 Task: Copy the card to the bottom of list, write list name "trello first" and board name "progress report".
Action: Mouse moved to (477, 303)
Screenshot: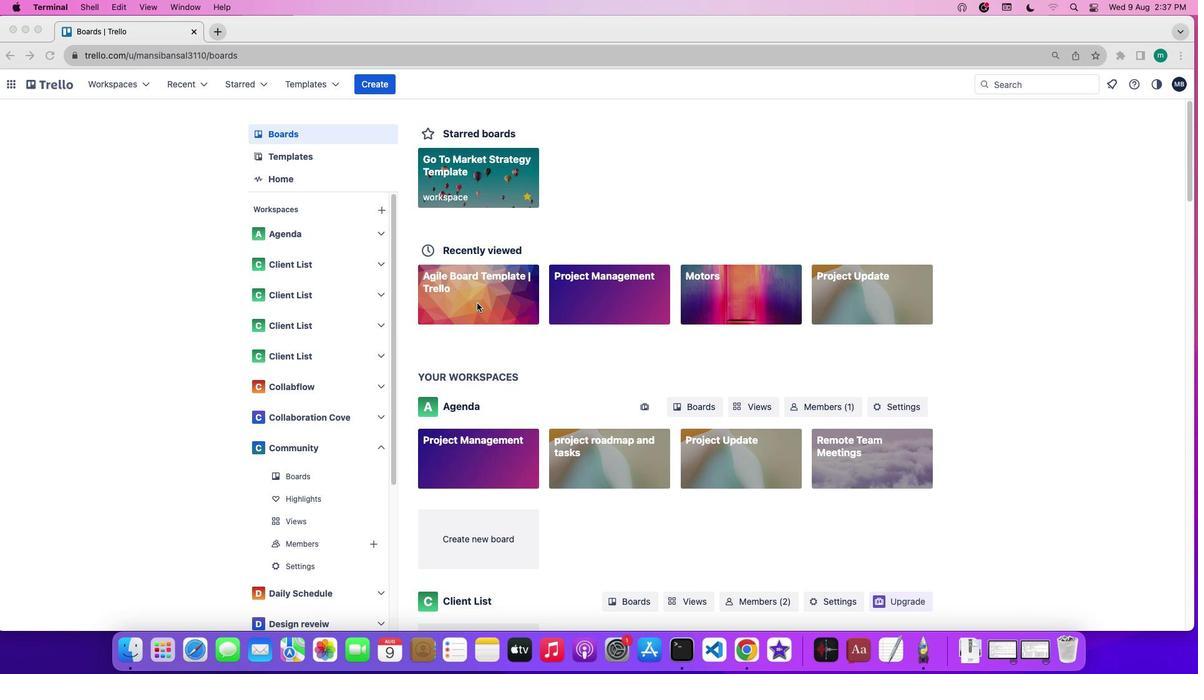 
Action: Mouse pressed left at (477, 303)
Screenshot: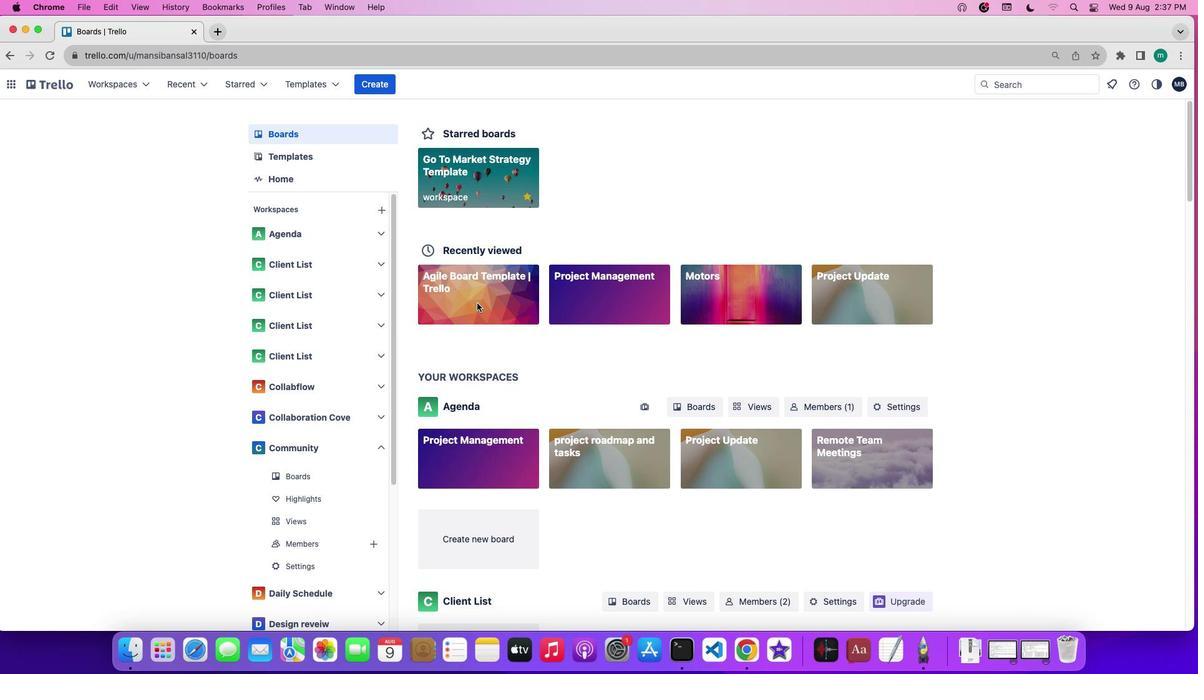 
Action: Mouse pressed left at (477, 303)
Screenshot: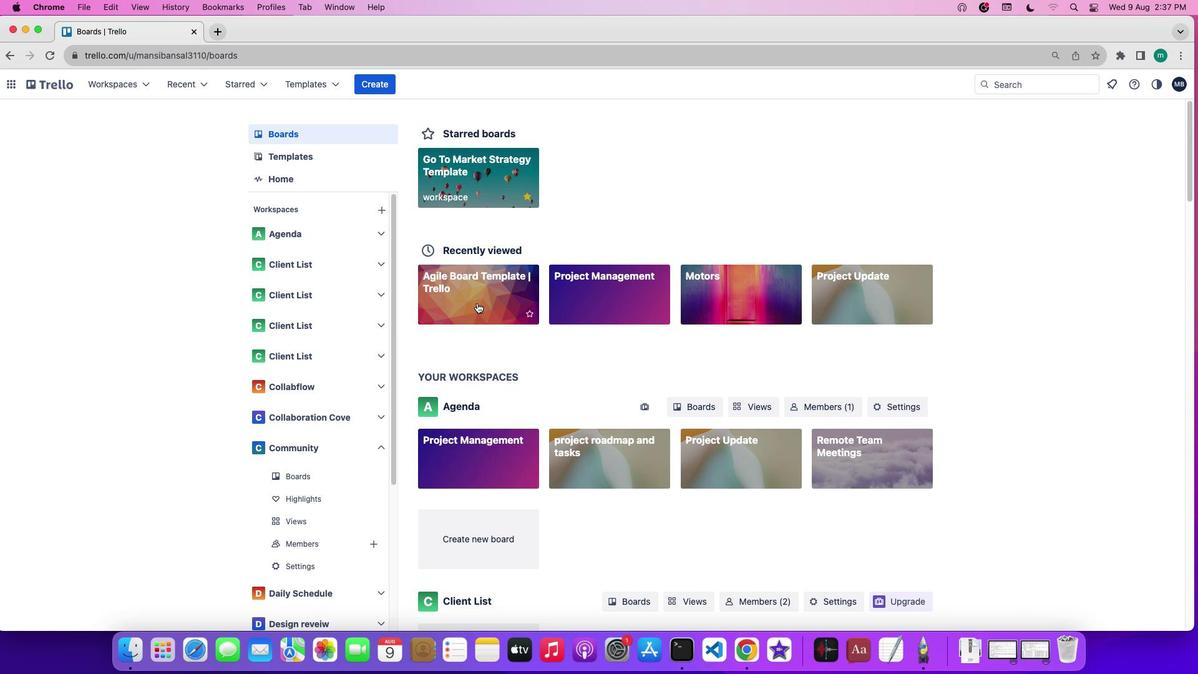 
Action: Mouse moved to (1046, 288)
Screenshot: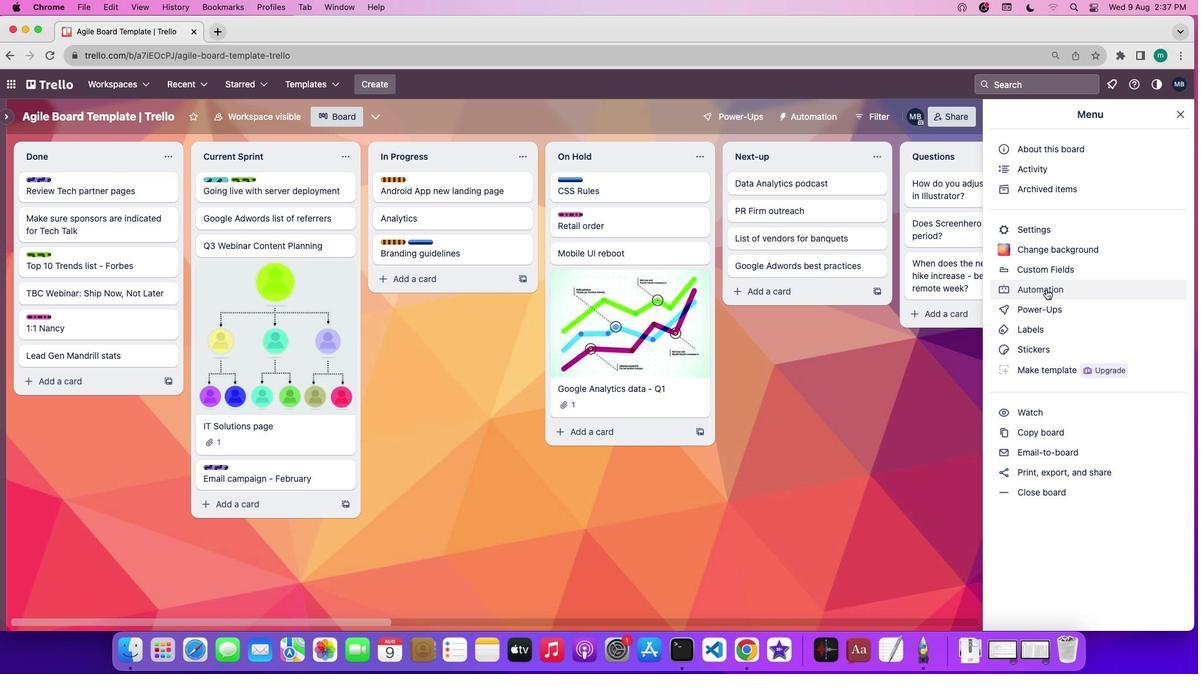 
Action: Mouse pressed left at (1046, 288)
Screenshot: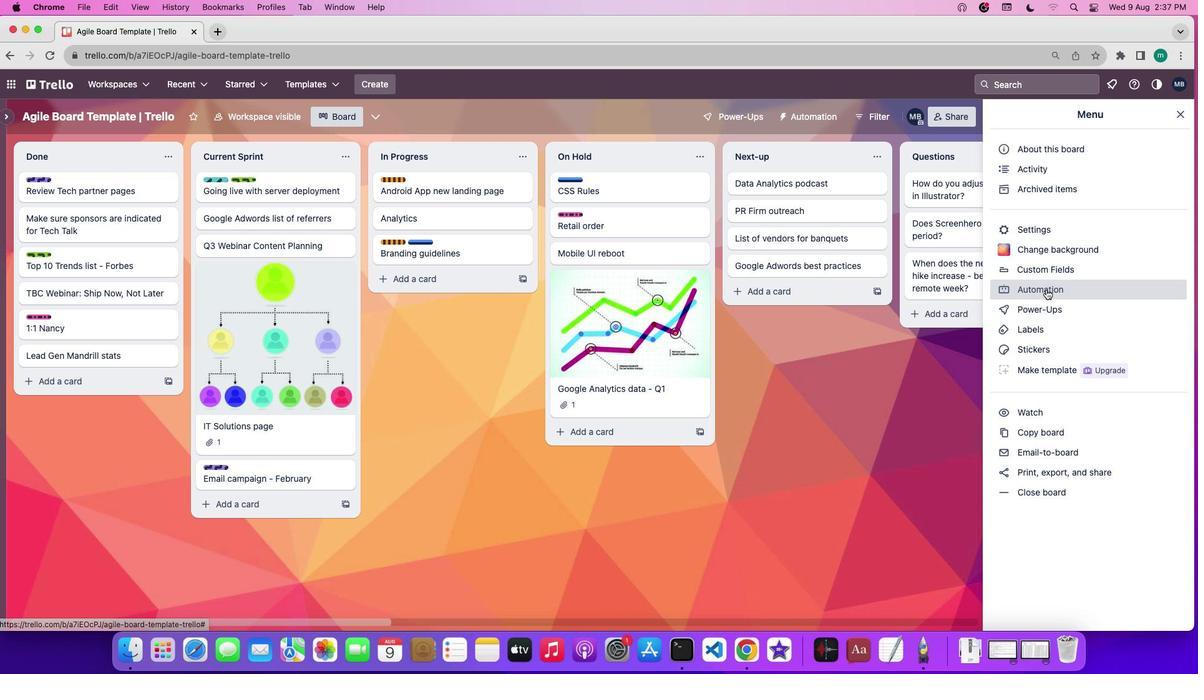 
Action: Mouse moved to (78, 326)
Screenshot: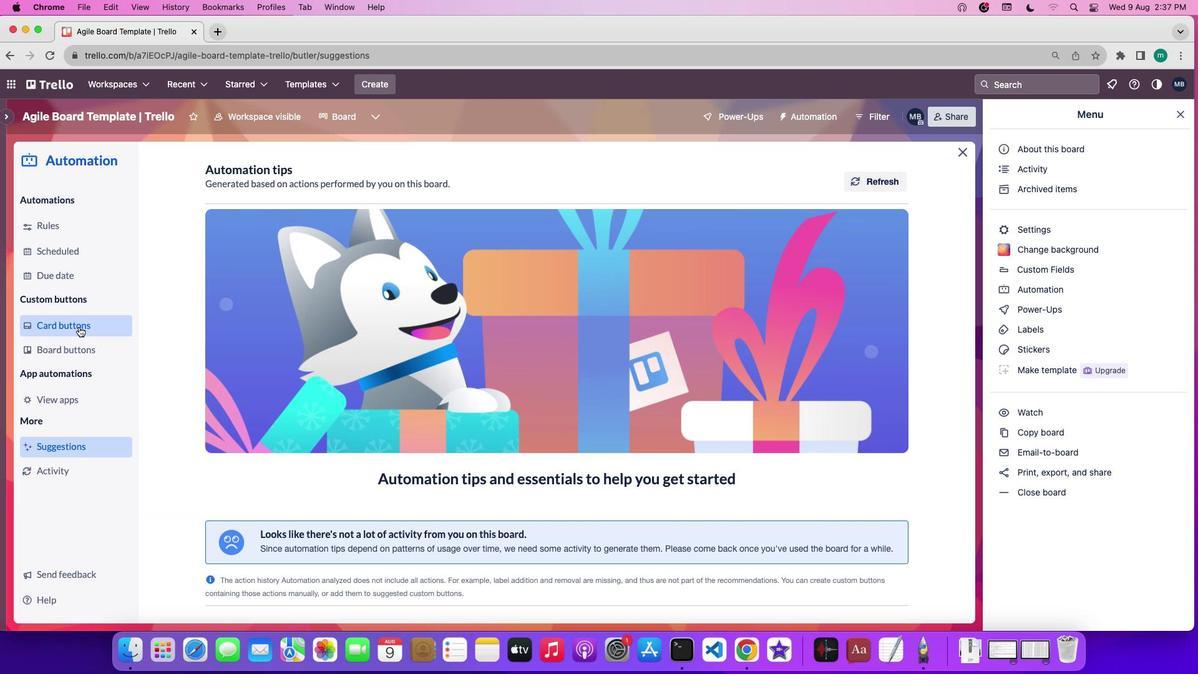 
Action: Mouse pressed left at (78, 326)
Screenshot: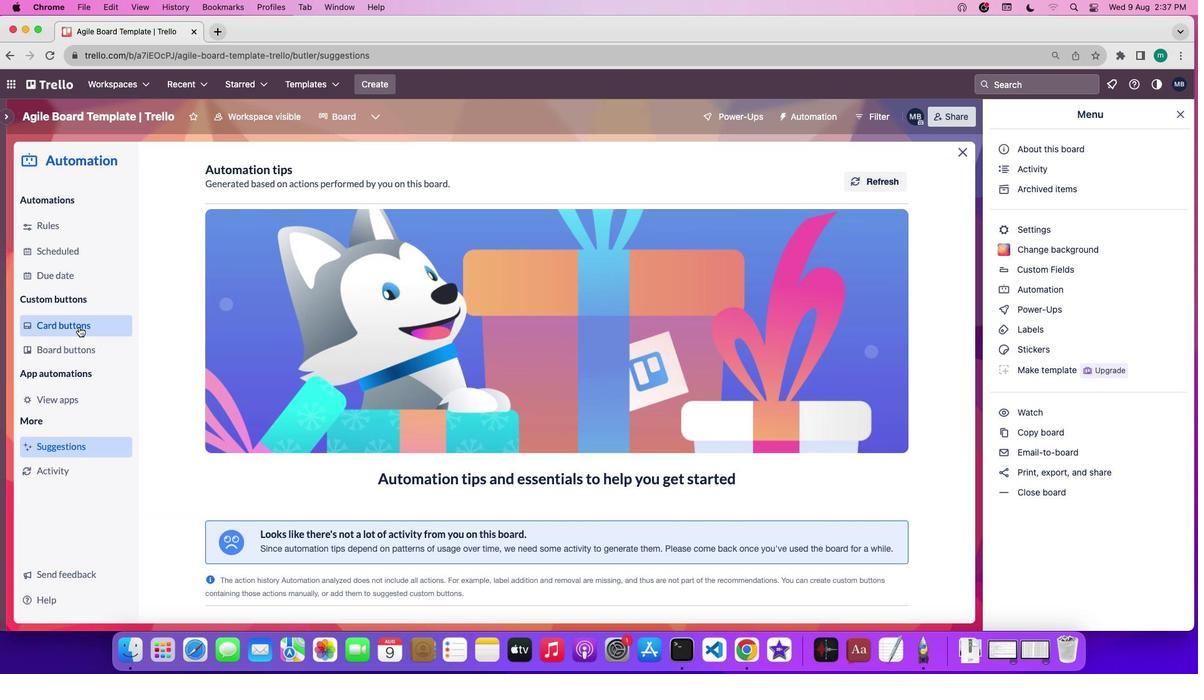 
Action: Mouse moved to (262, 433)
Screenshot: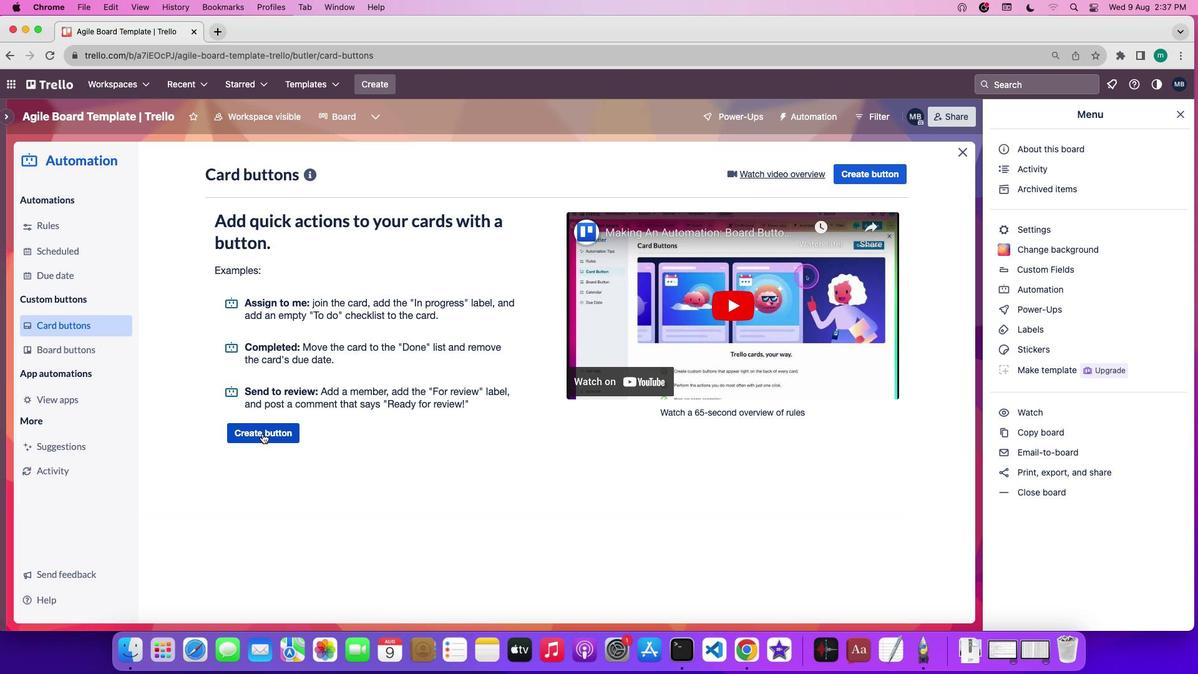 
Action: Mouse pressed left at (262, 433)
Screenshot: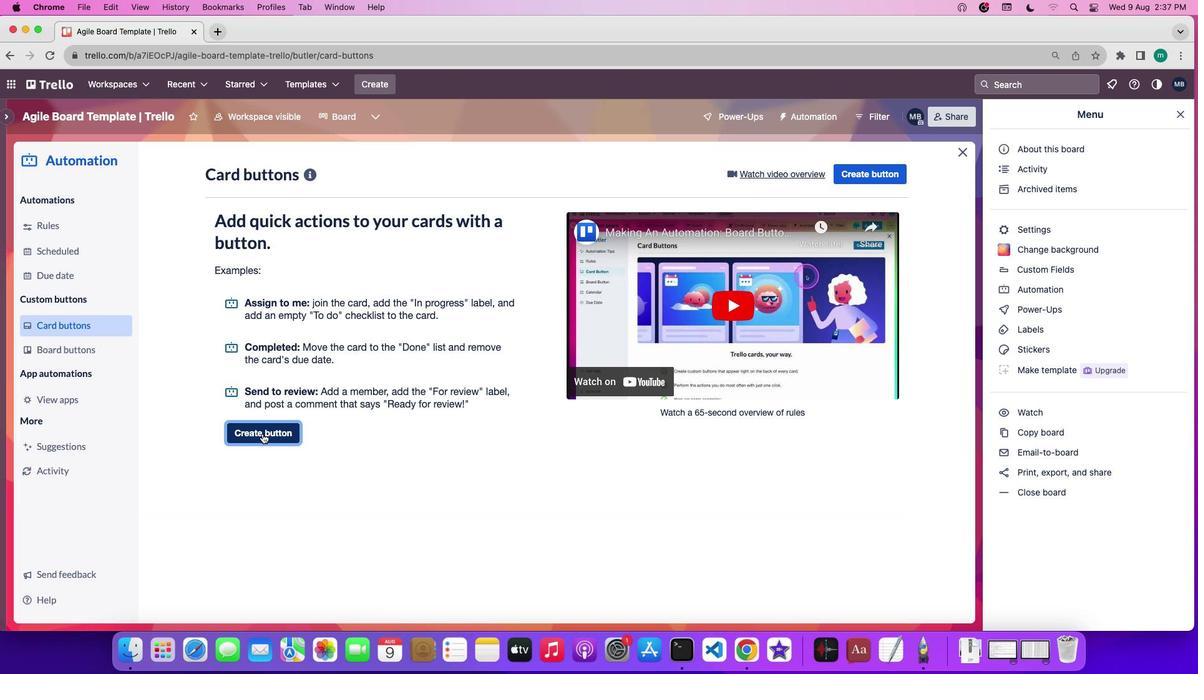 
Action: Mouse moved to (440, 333)
Screenshot: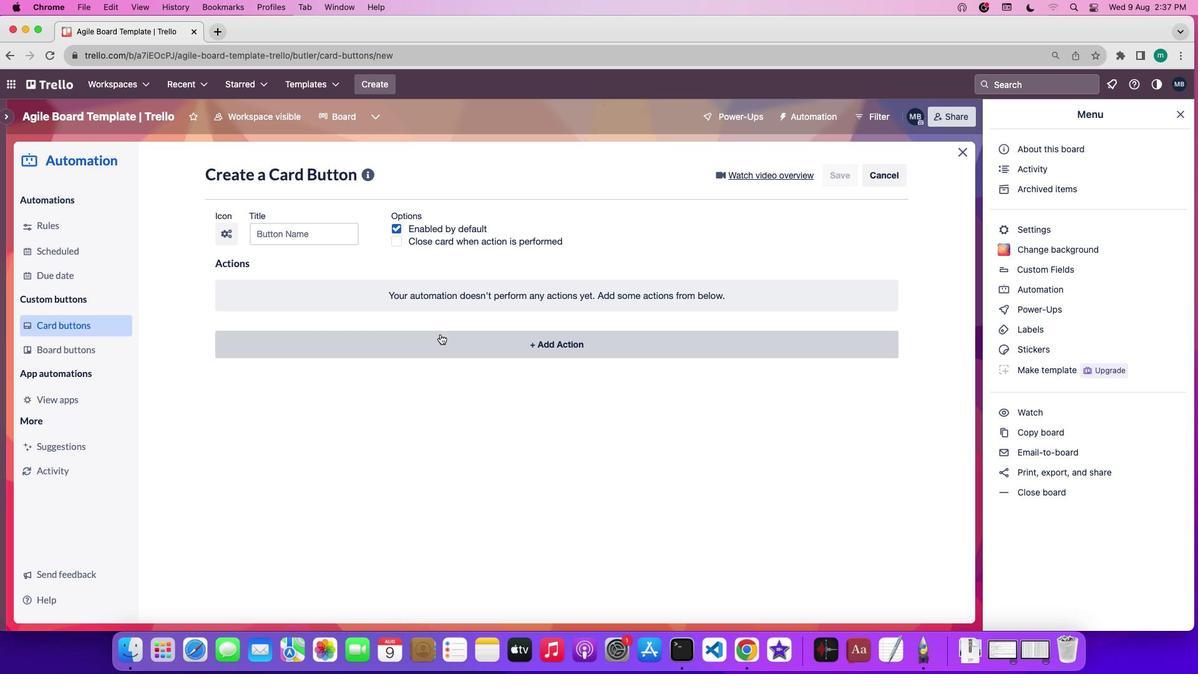 
Action: Mouse pressed left at (440, 333)
Screenshot: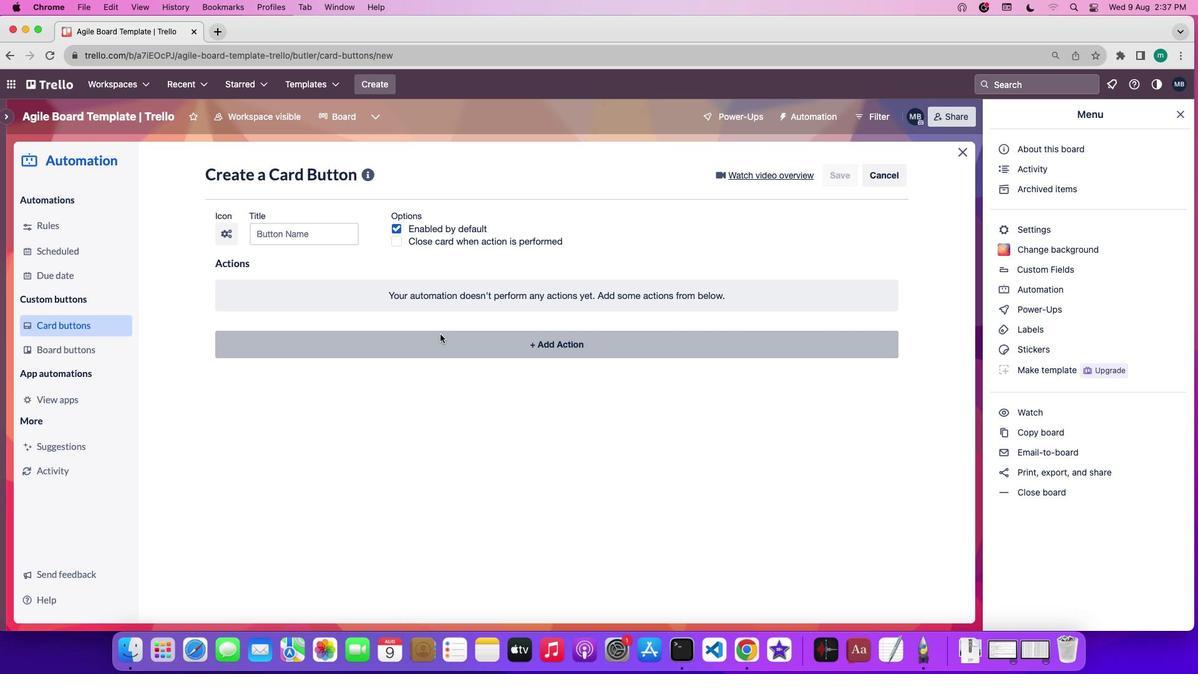 
Action: Mouse moved to (250, 487)
Screenshot: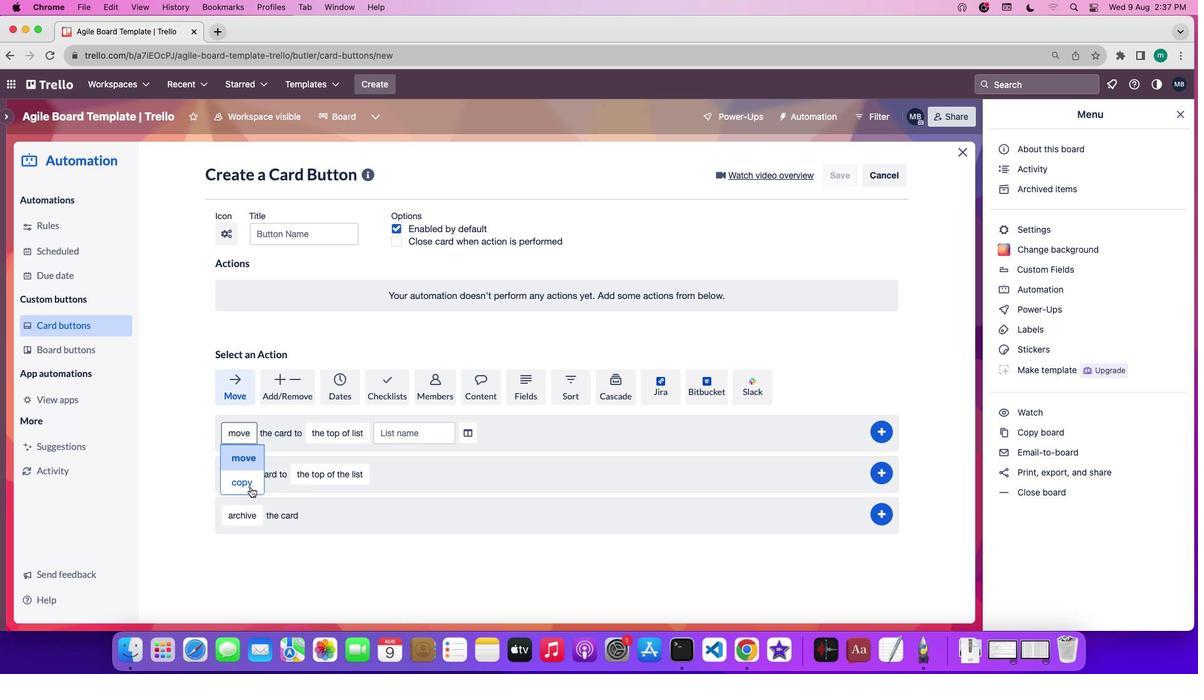 
Action: Mouse pressed left at (250, 487)
Screenshot: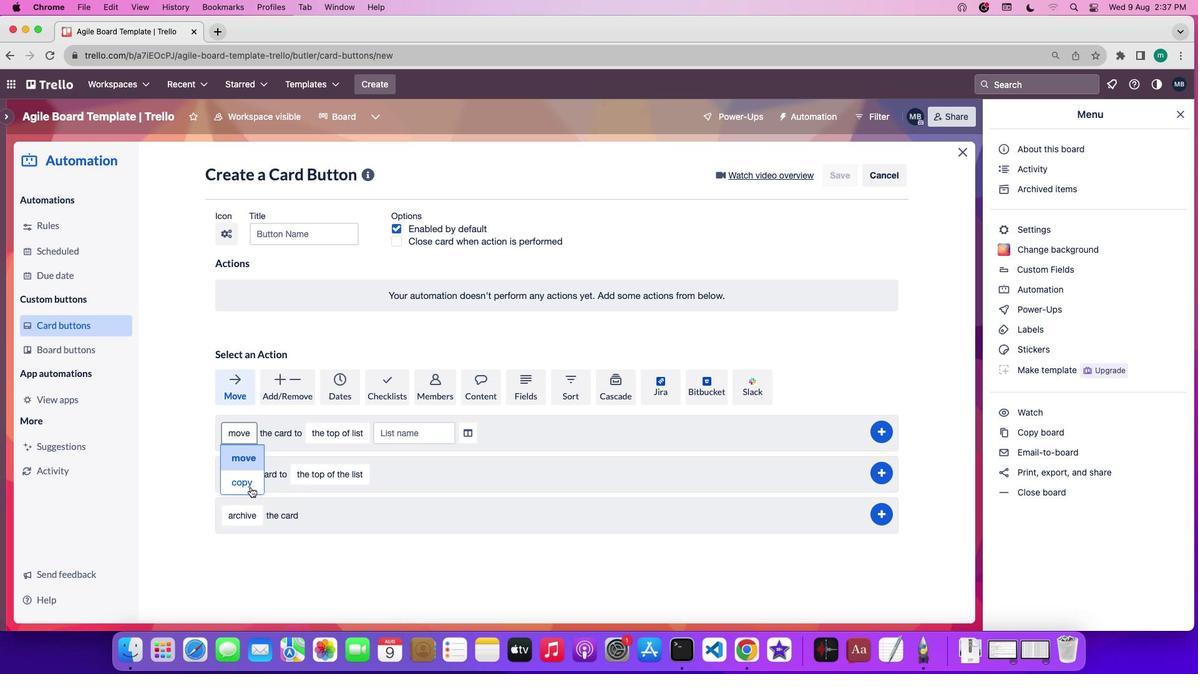 
Action: Mouse moved to (352, 486)
Screenshot: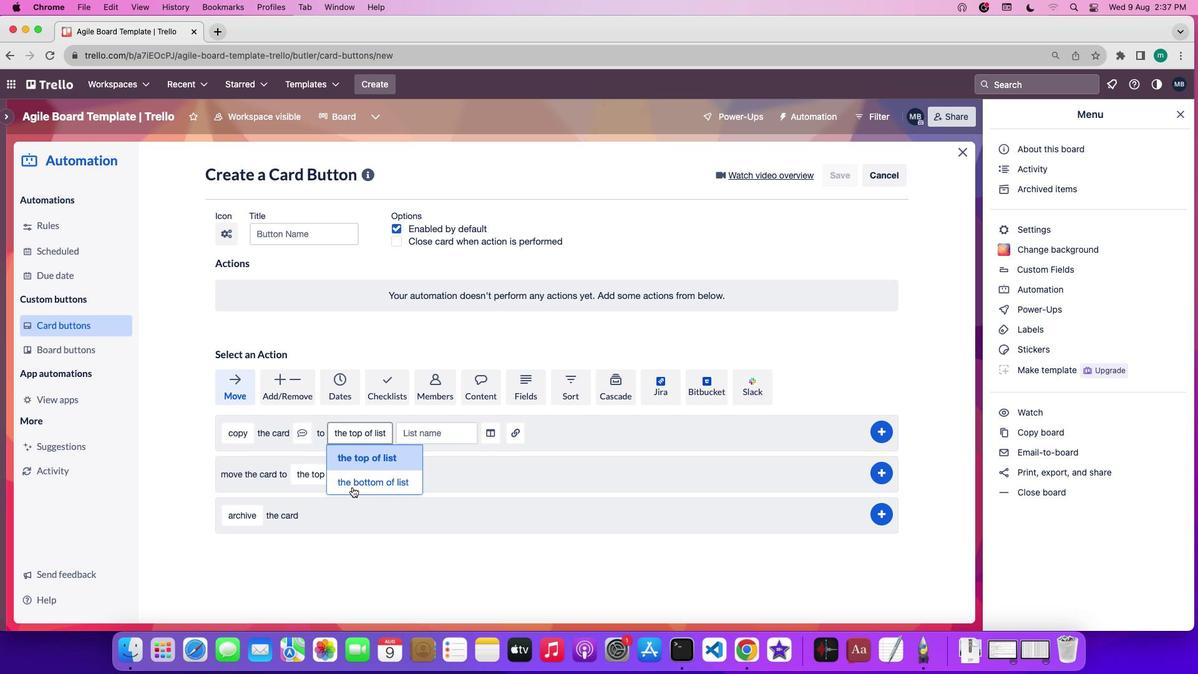 
Action: Mouse pressed left at (352, 486)
Screenshot: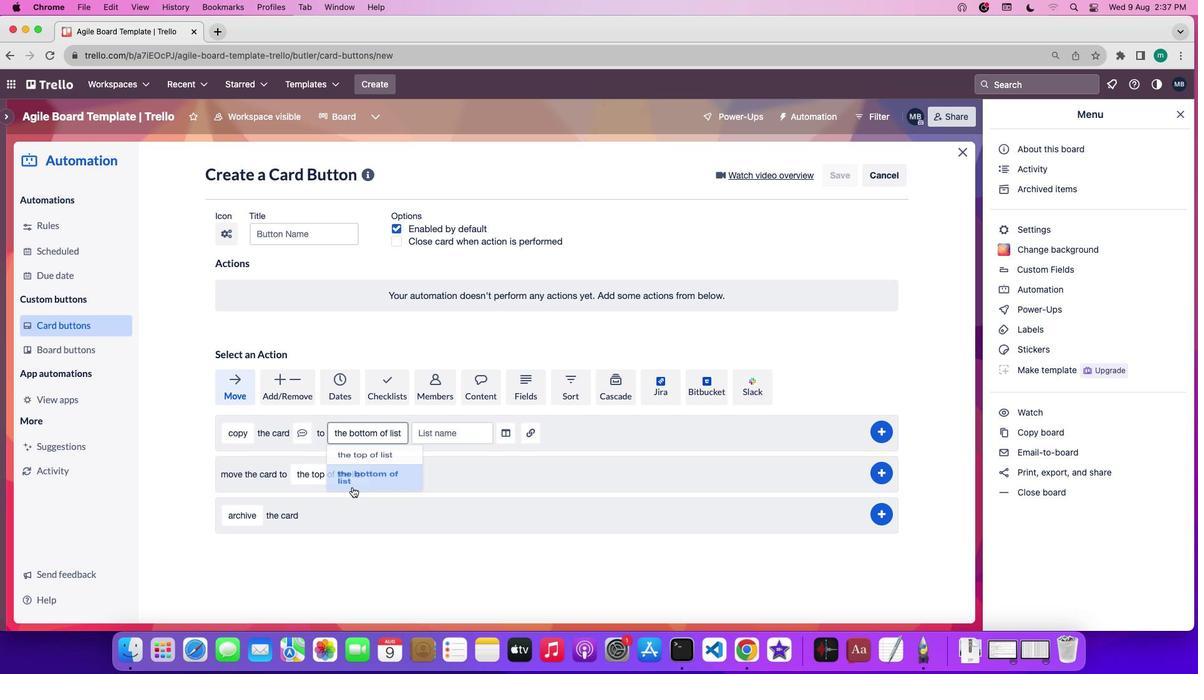 
Action: Mouse moved to (439, 434)
Screenshot: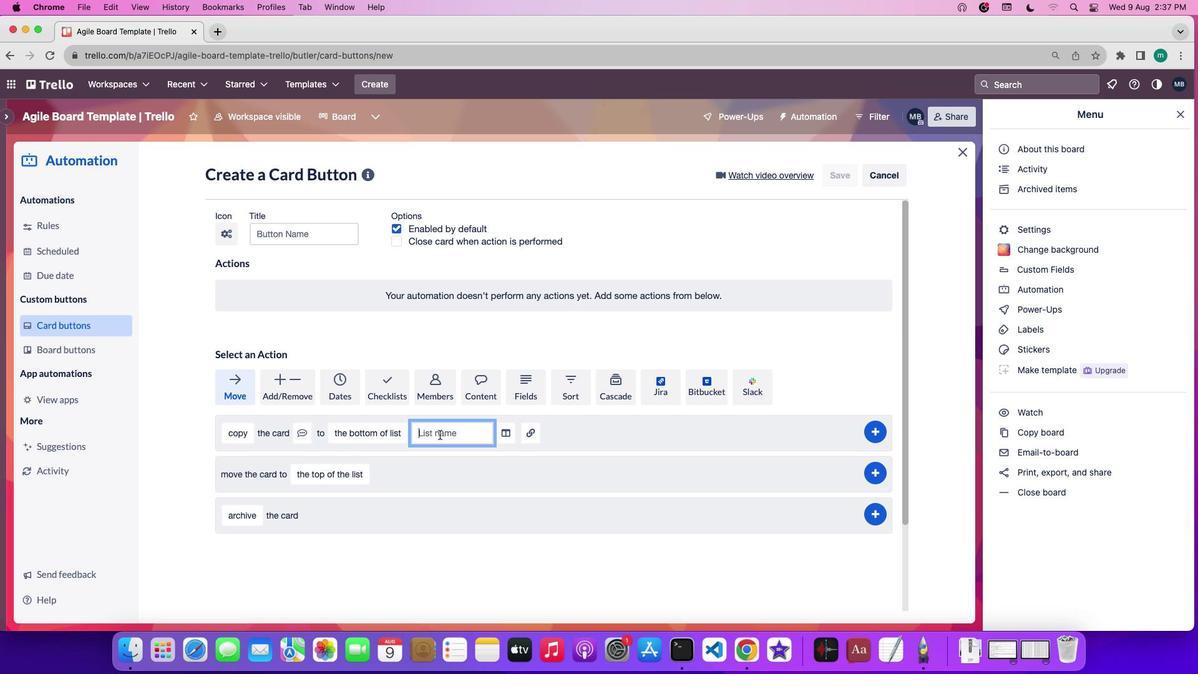 
Action: Mouse pressed left at (439, 434)
Screenshot: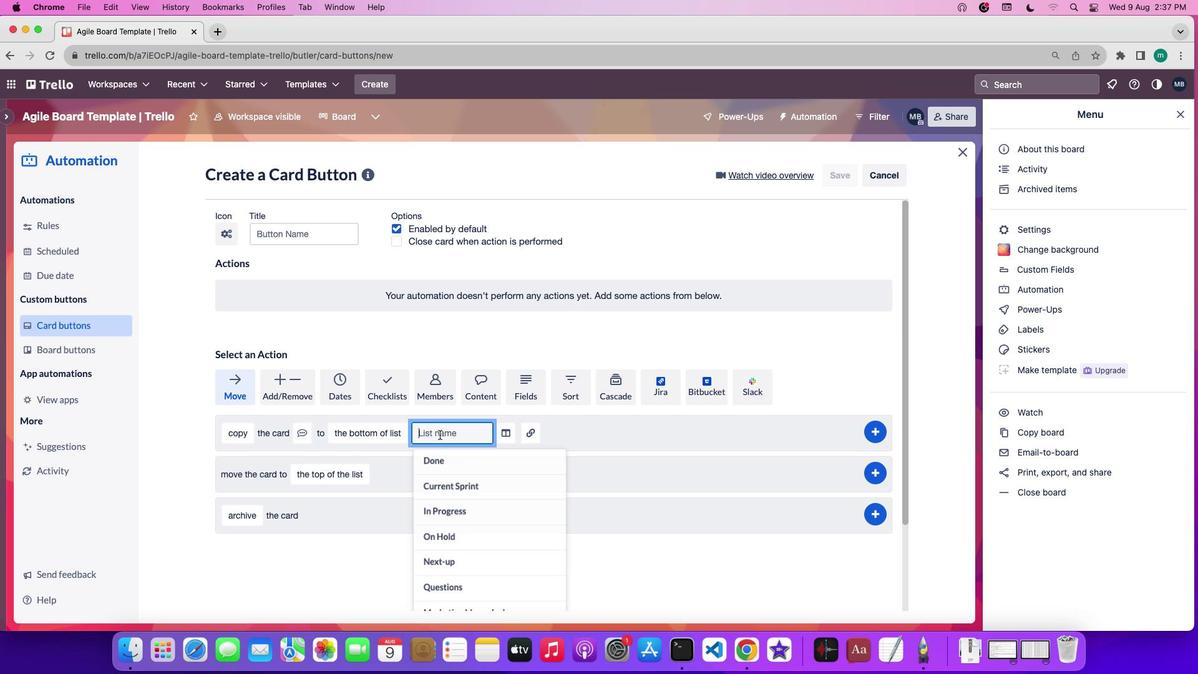 
Action: Key pressed 't''r''e''l''l''o'Key.space'f''i''r''s''t'
Screenshot: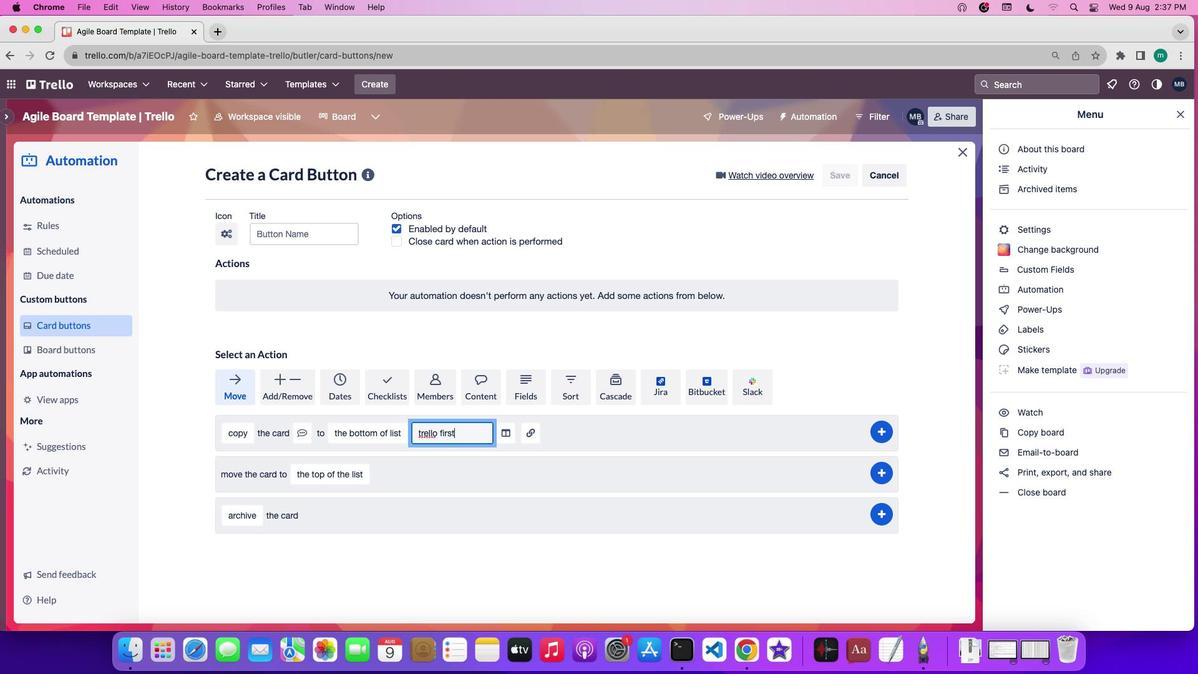 
Action: Mouse moved to (501, 434)
Screenshot: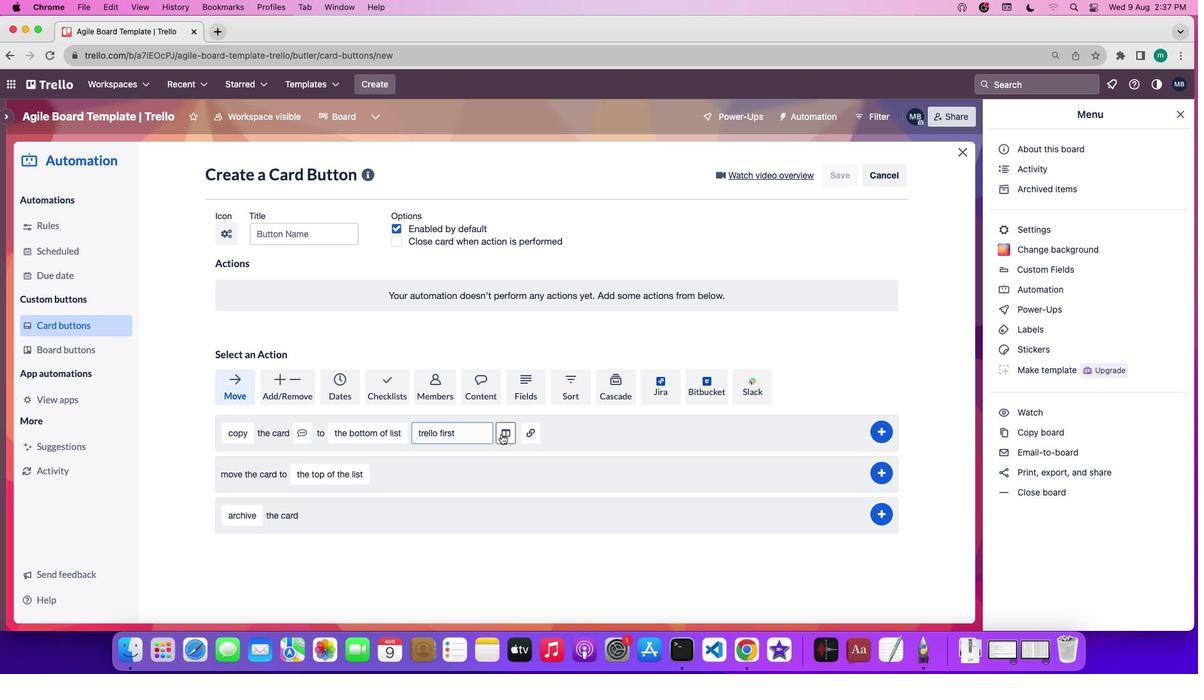 
Action: Mouse pressed left at (501, 434)
Screenshot: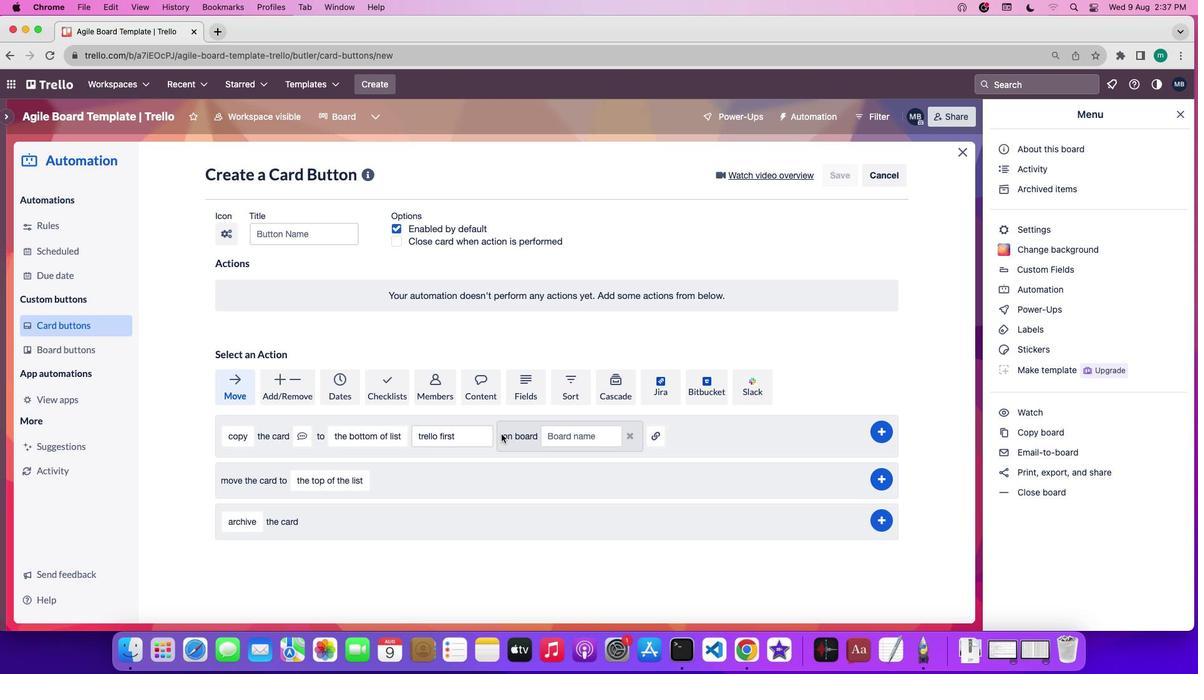 
Action: Mouse moved to (576, 438)
Screenshot: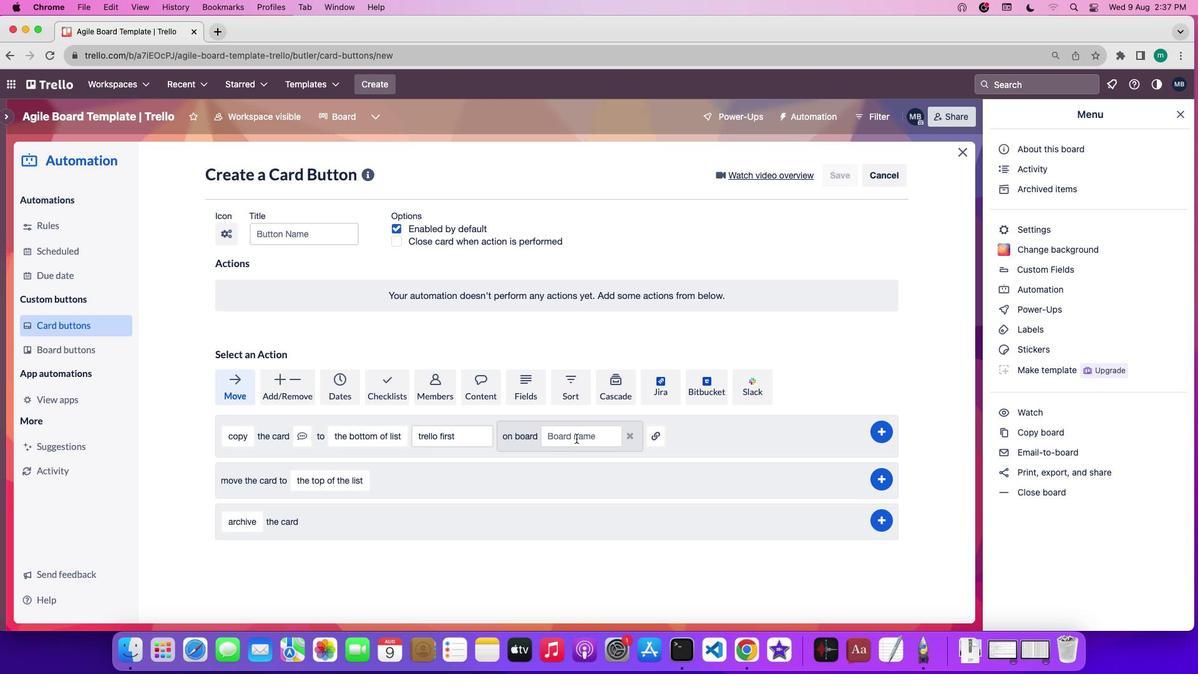 
Action: Mouse pressed left at (576, 438)
Screenshot: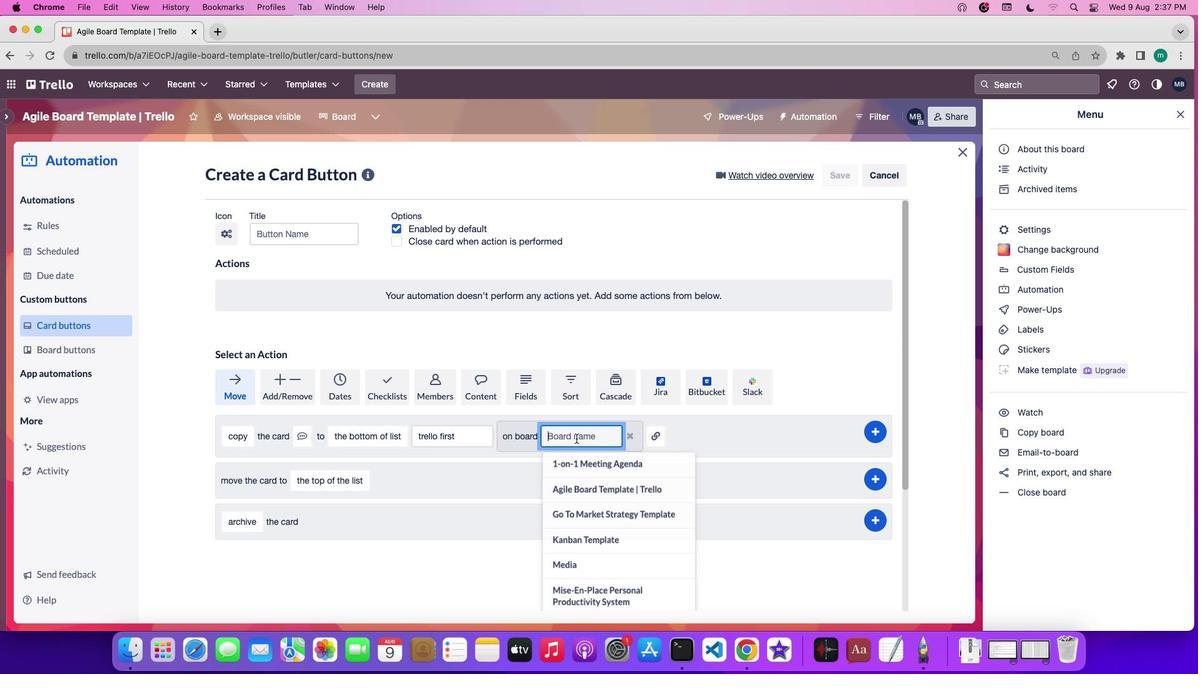 
Action: Key pressed 'p''r''o''g''r''e''s''s'Key.space'r''e''p''o''r''t'
Screenshot: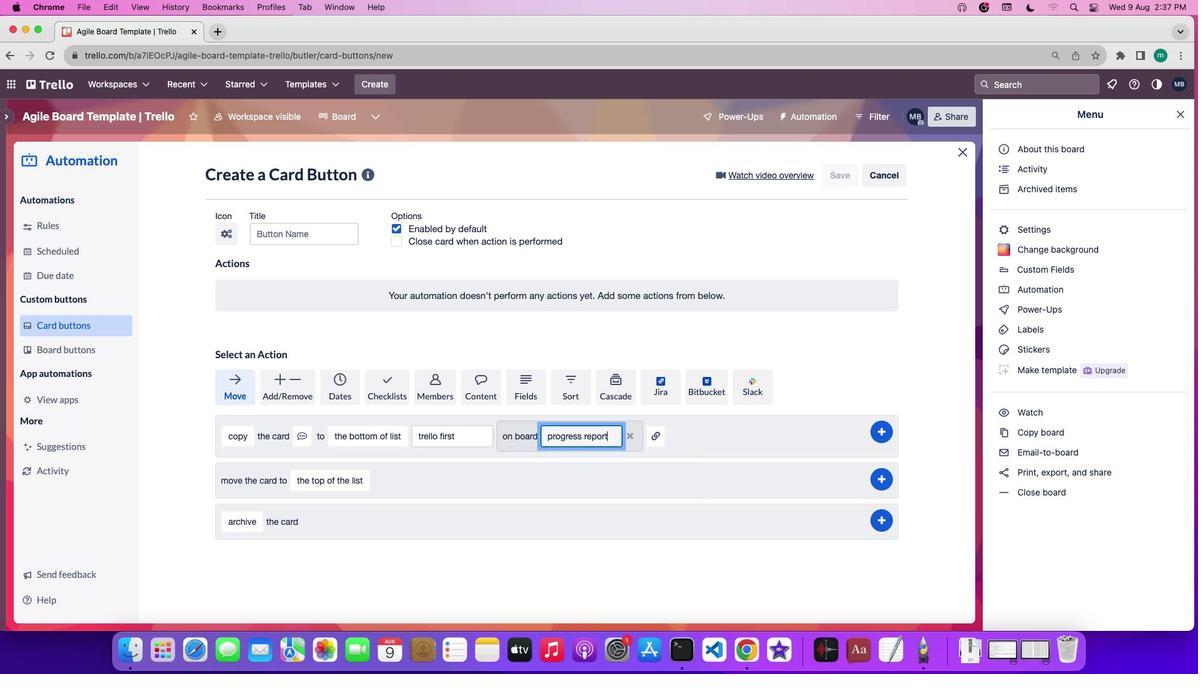 
Action: Mouse moved to (881, 431)
Screenshot: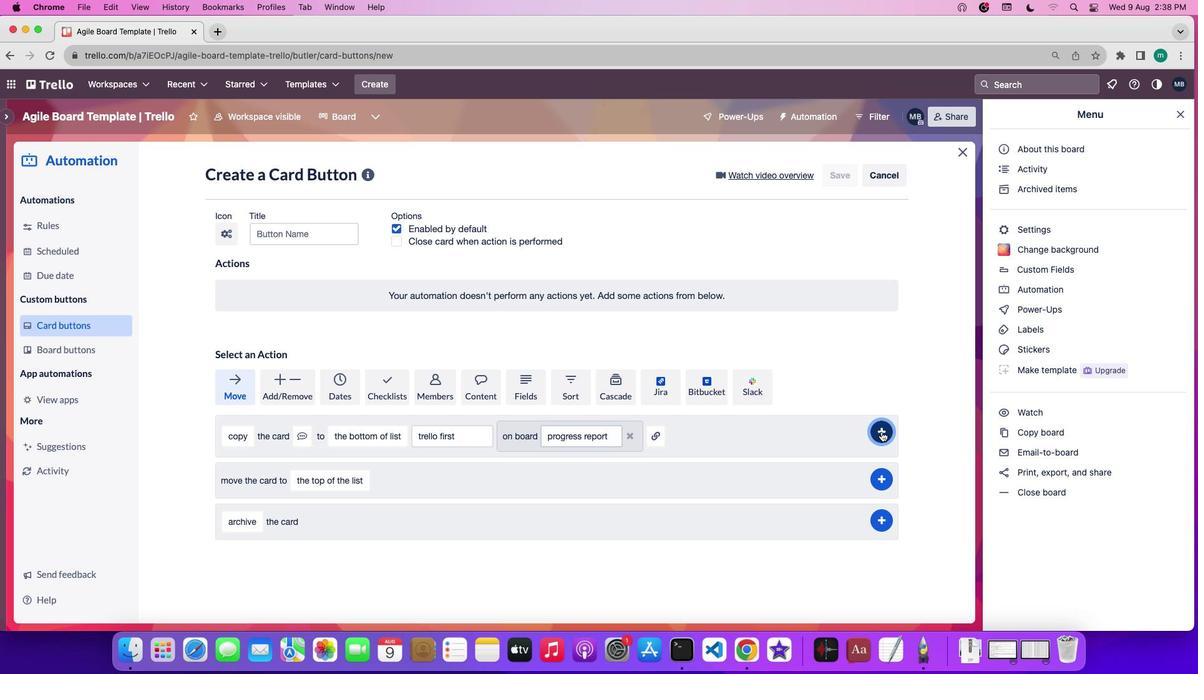 
Action: Mouse pressed left at (881, 431)
Screenshot: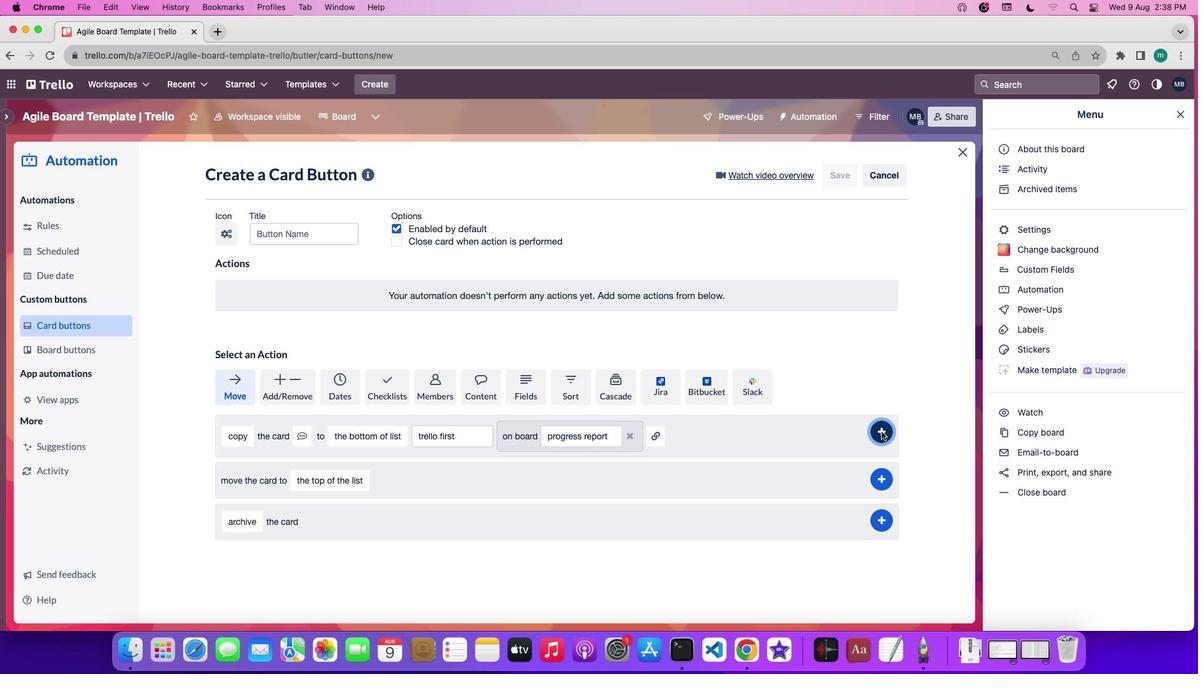 
